 Task: Add sequentially numbered cards to the 'To Do' list on Board0000000034 and Board0000000035.
Action: Mouse moved to (355, 318)
Screenshot: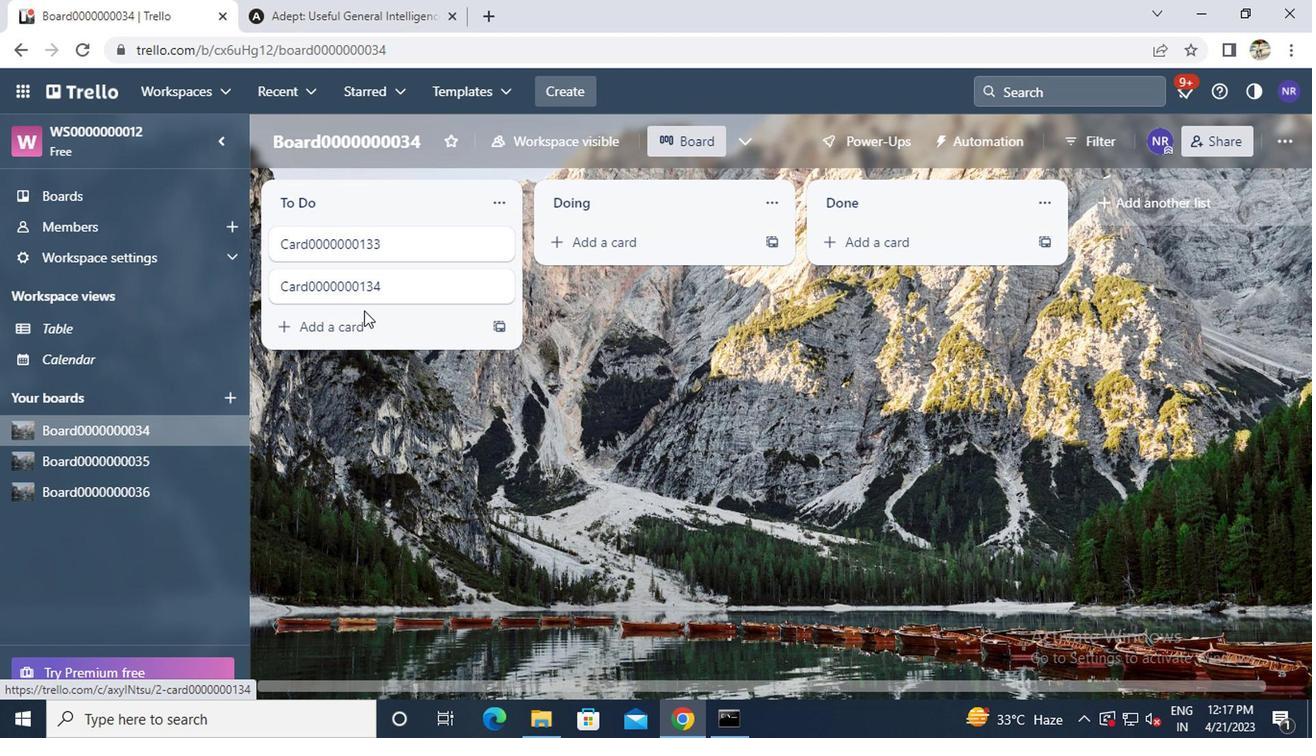 
Action: Mouse pressed left at (355, 318)
Screenshot: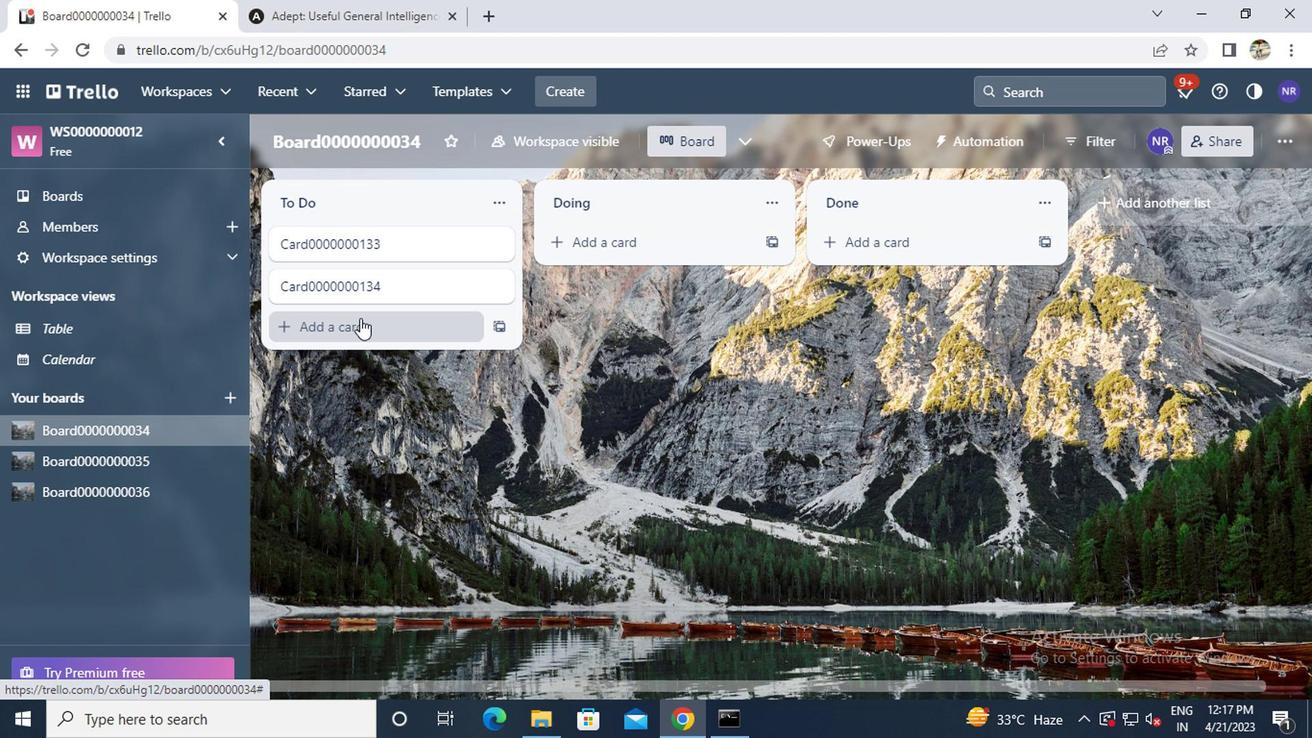
Action: Key pressed <Key.caps_lock>c<Key.caps_lock>ard0000000135
Screenshot: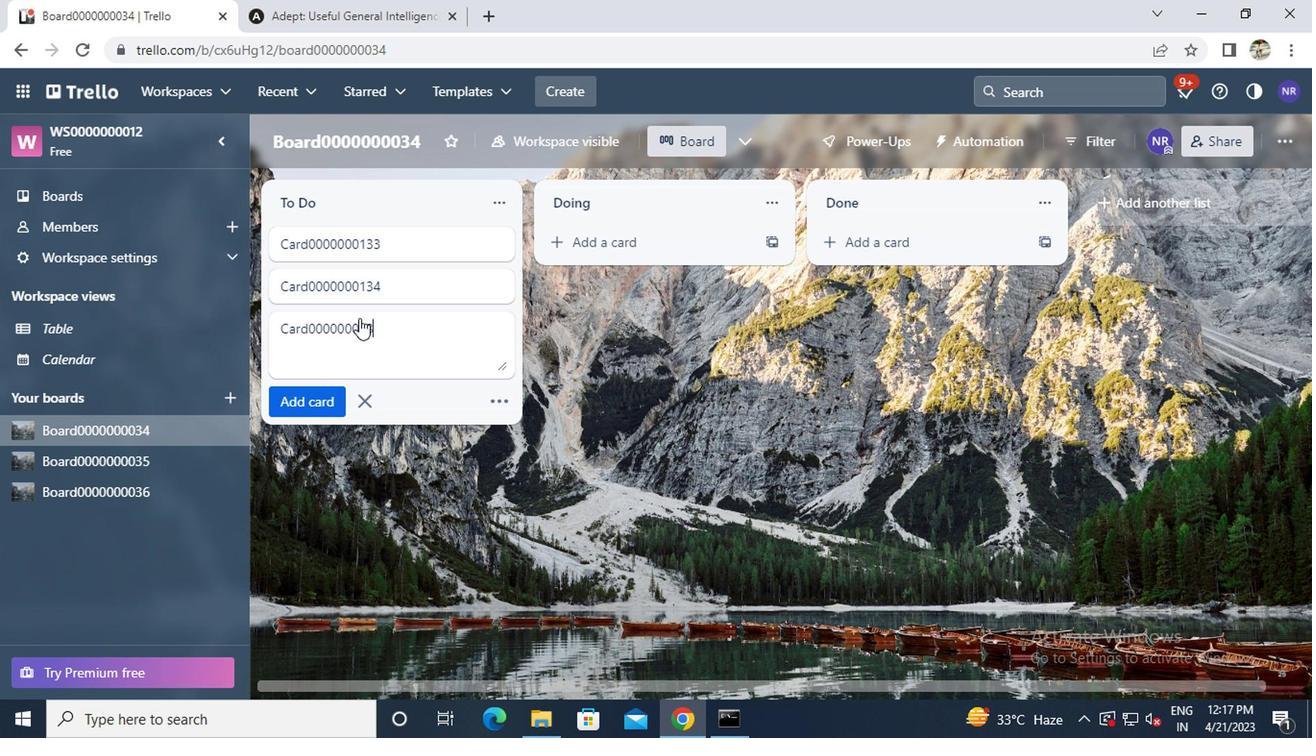 
Action: Mouse moved to (306, 395)
Screenshot: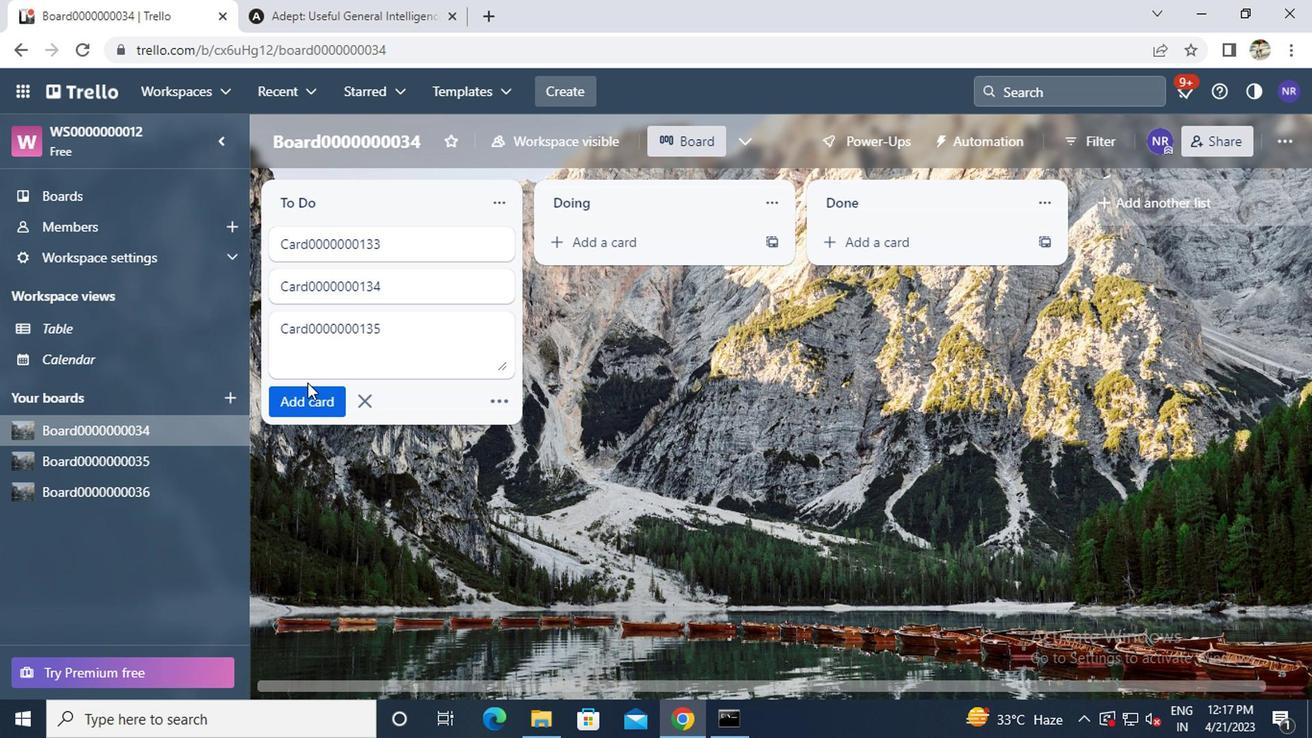 
Action: Mouse pressed left at (306, 395)
Screenshot: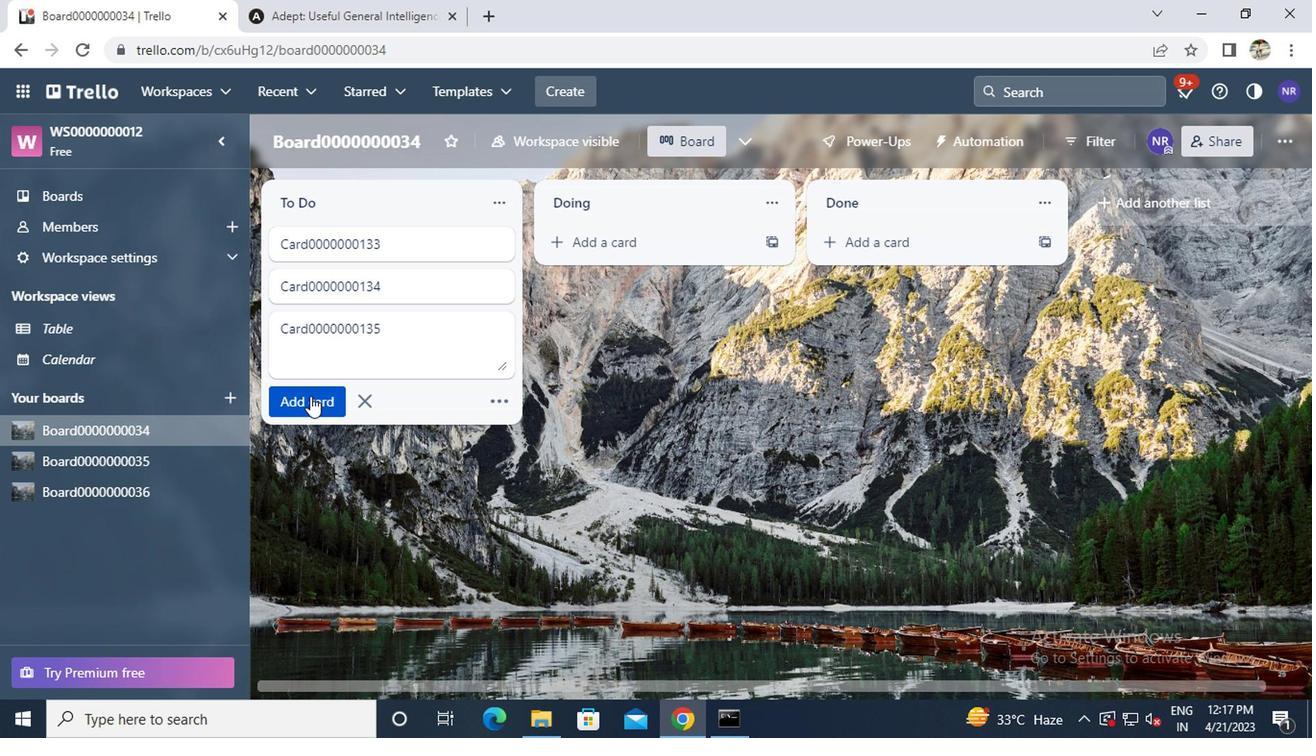 
Action: Key pressed <Key.caps_lock>c<Key.caps_lock>ard0000000136
Screenshot: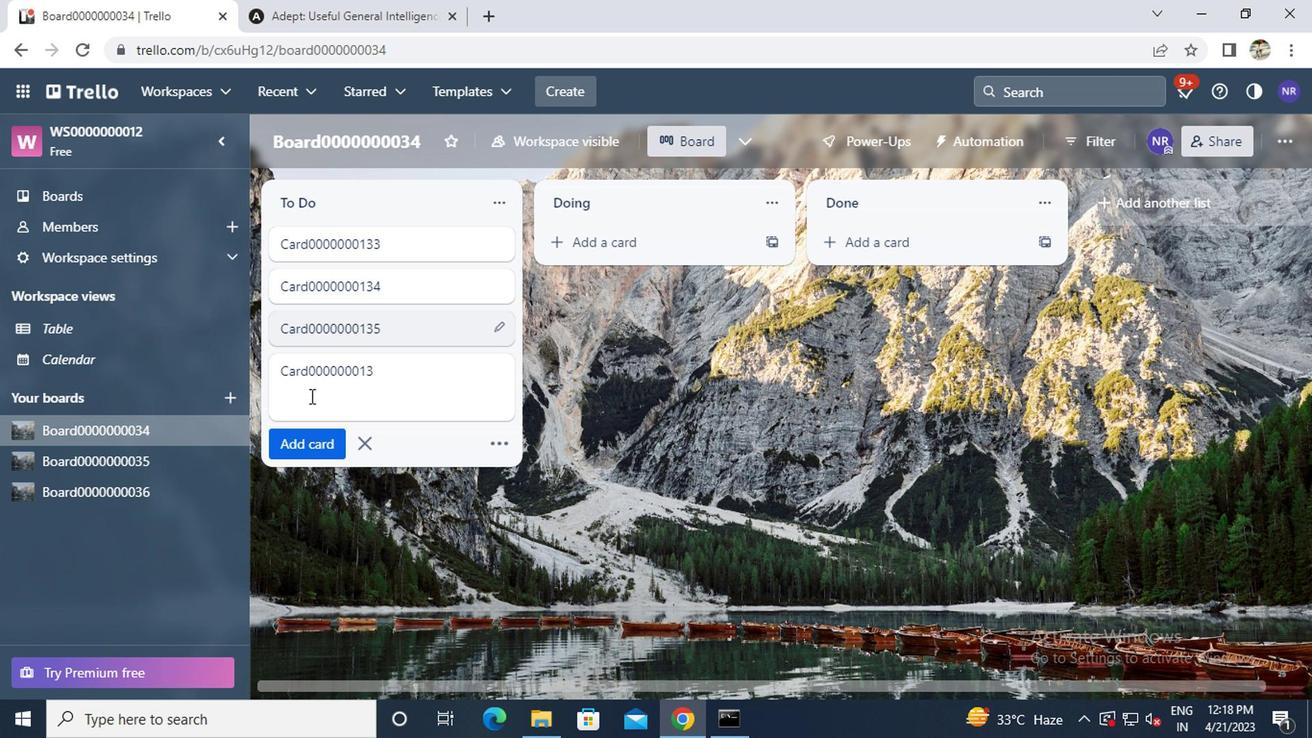
Action: Mouse moved to (306, 432)
Screenshot: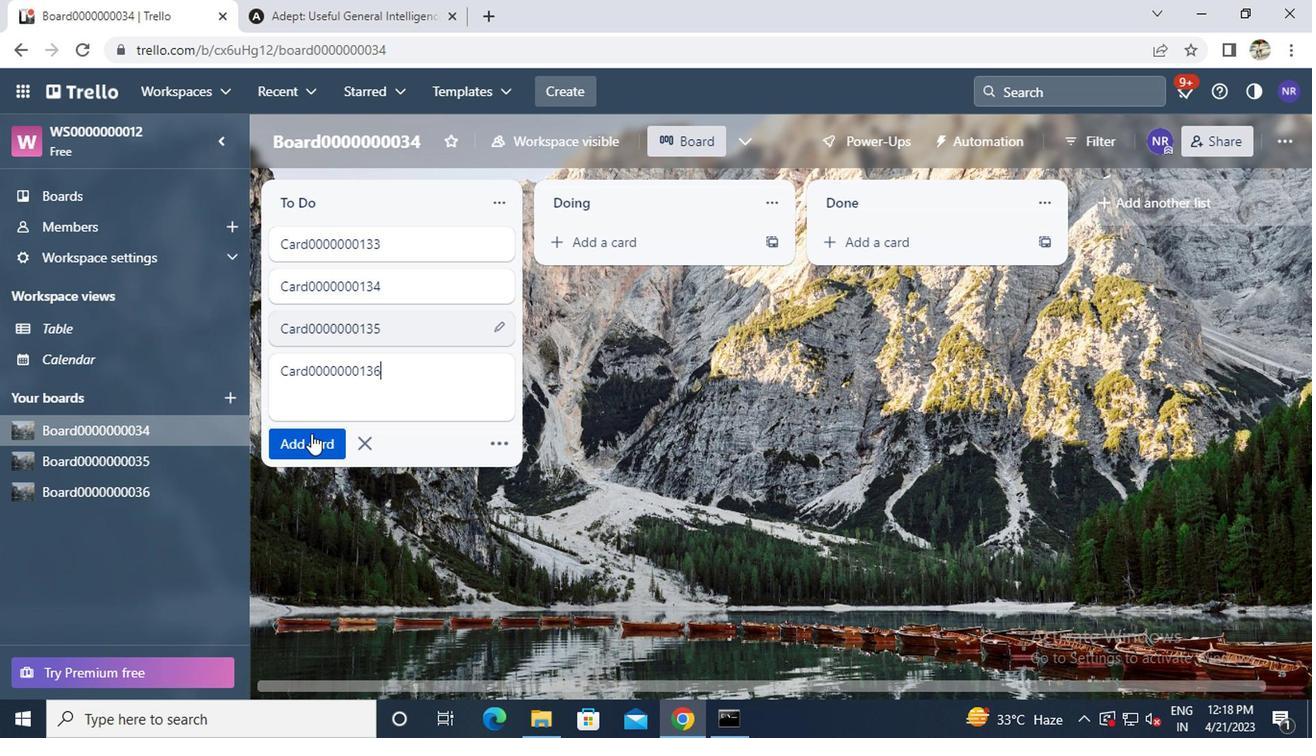 
Action: Mouse pressed left at (306, 432)
Screenshot: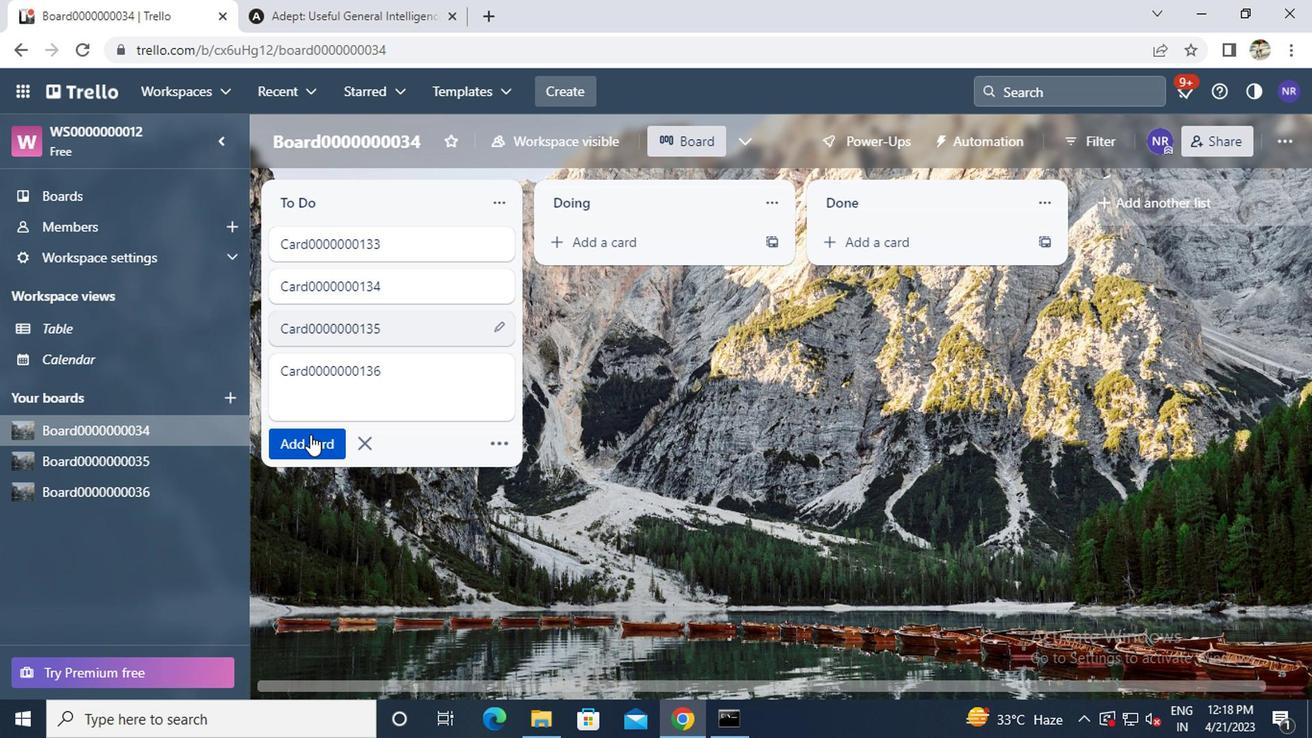 
Action: Mouse moved to (159, 450)
Screenshot: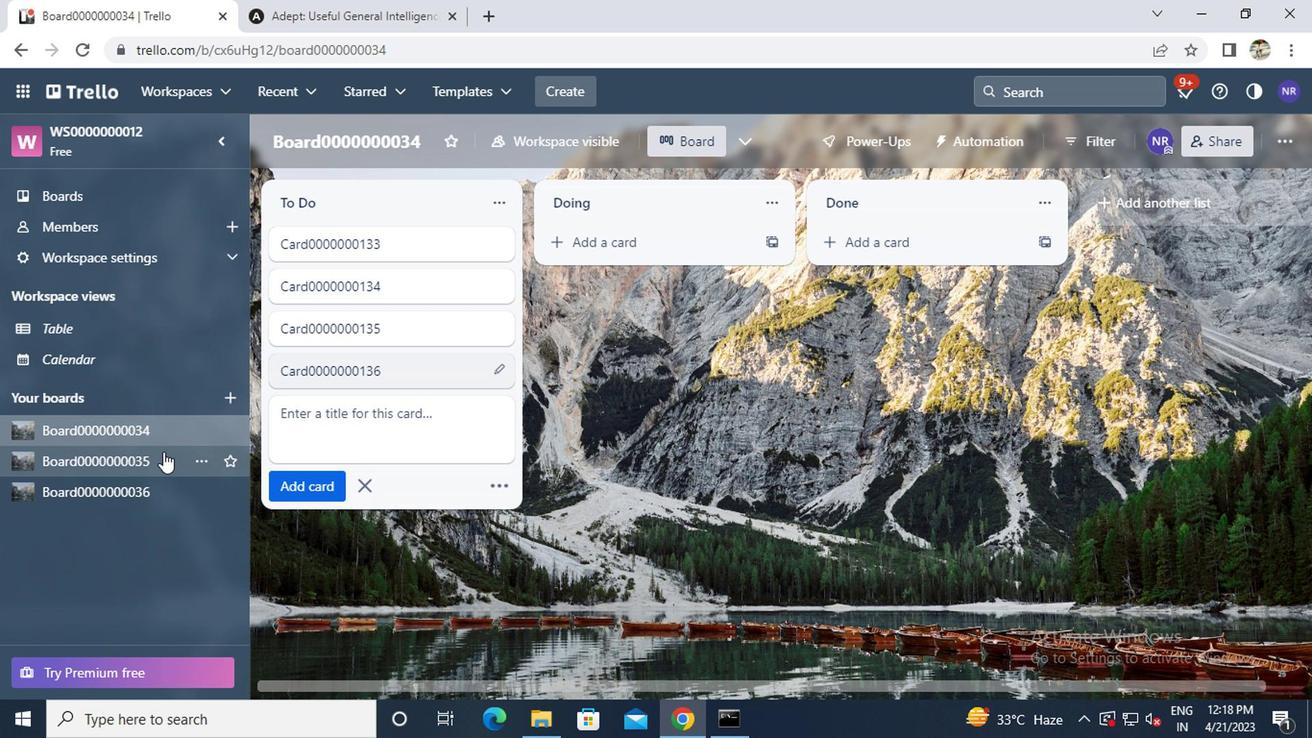 
Action: Mouse pressed left at (159, 450)
Screenshot: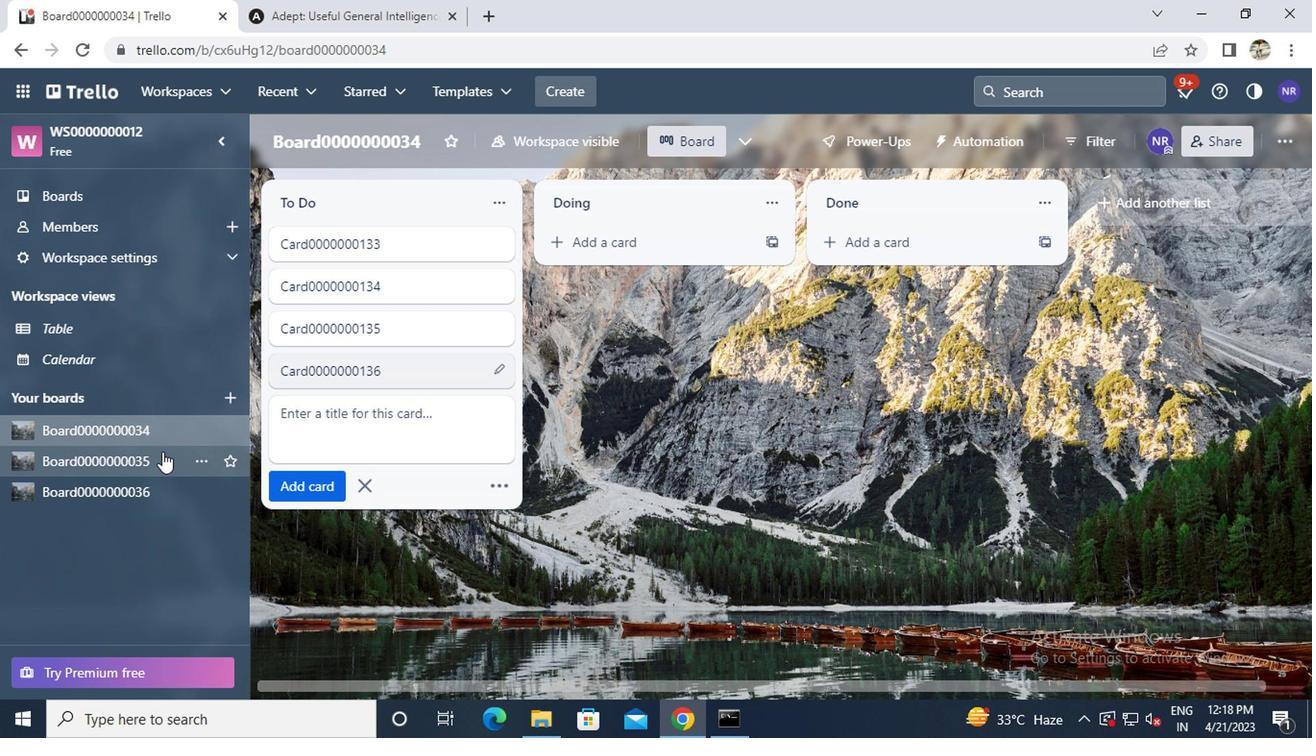 
Action: Mouse moved to (293, 256)
Screenshot: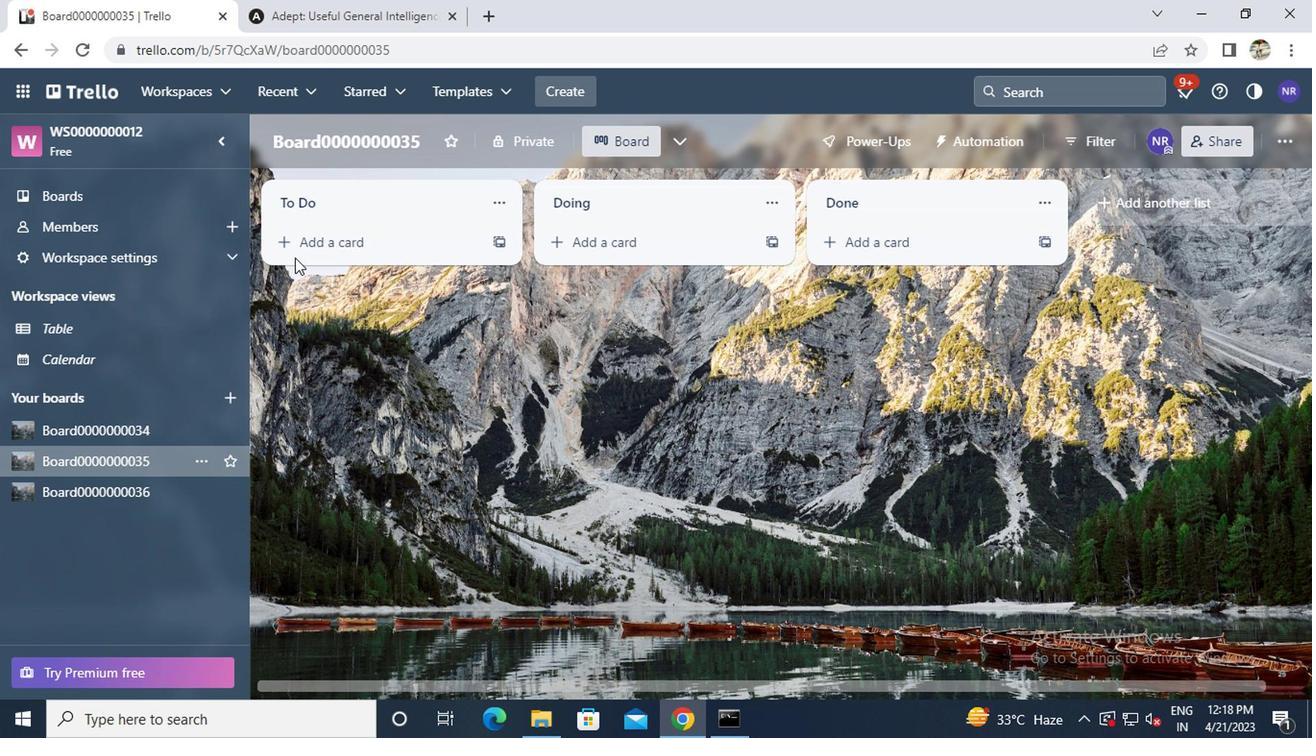
Action: Mouse pressed left at (293, 256)
Screenshot: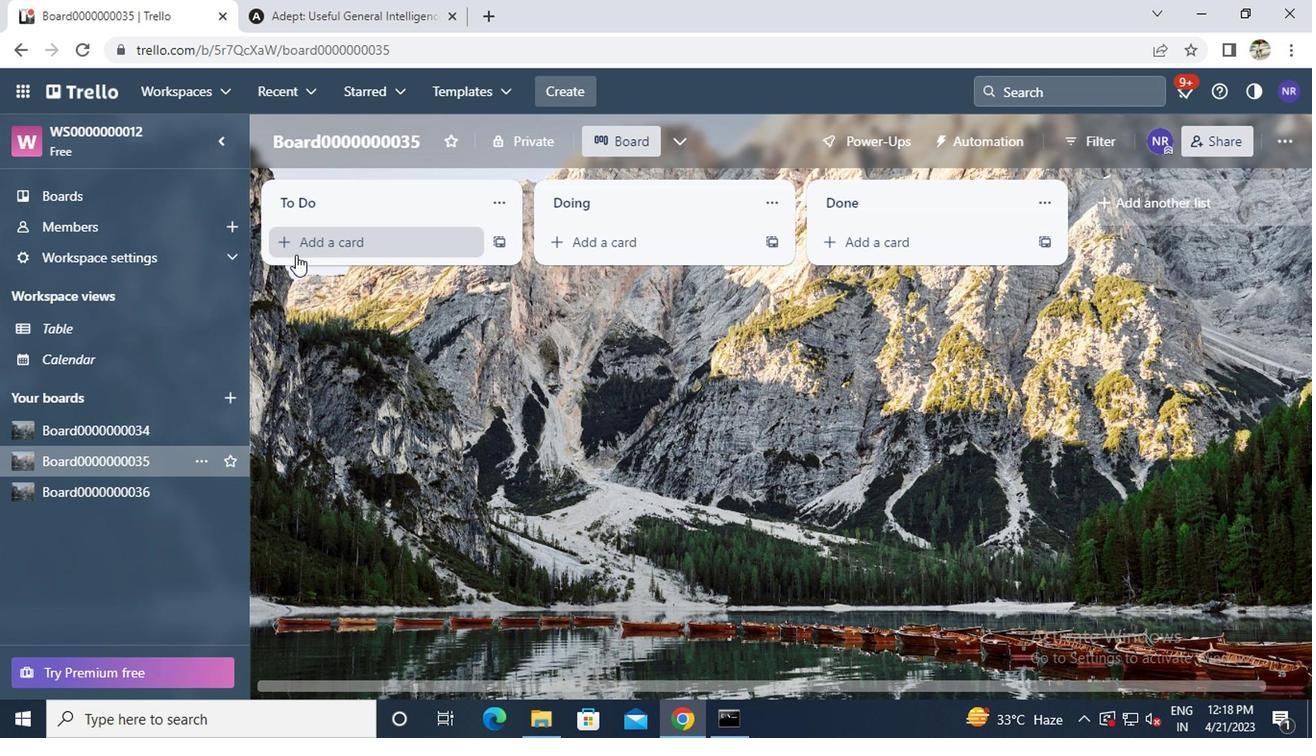 
Action: Key pressed <Key.caps_lock>c<Key.caps_lock>ard0000000137
Screenshot: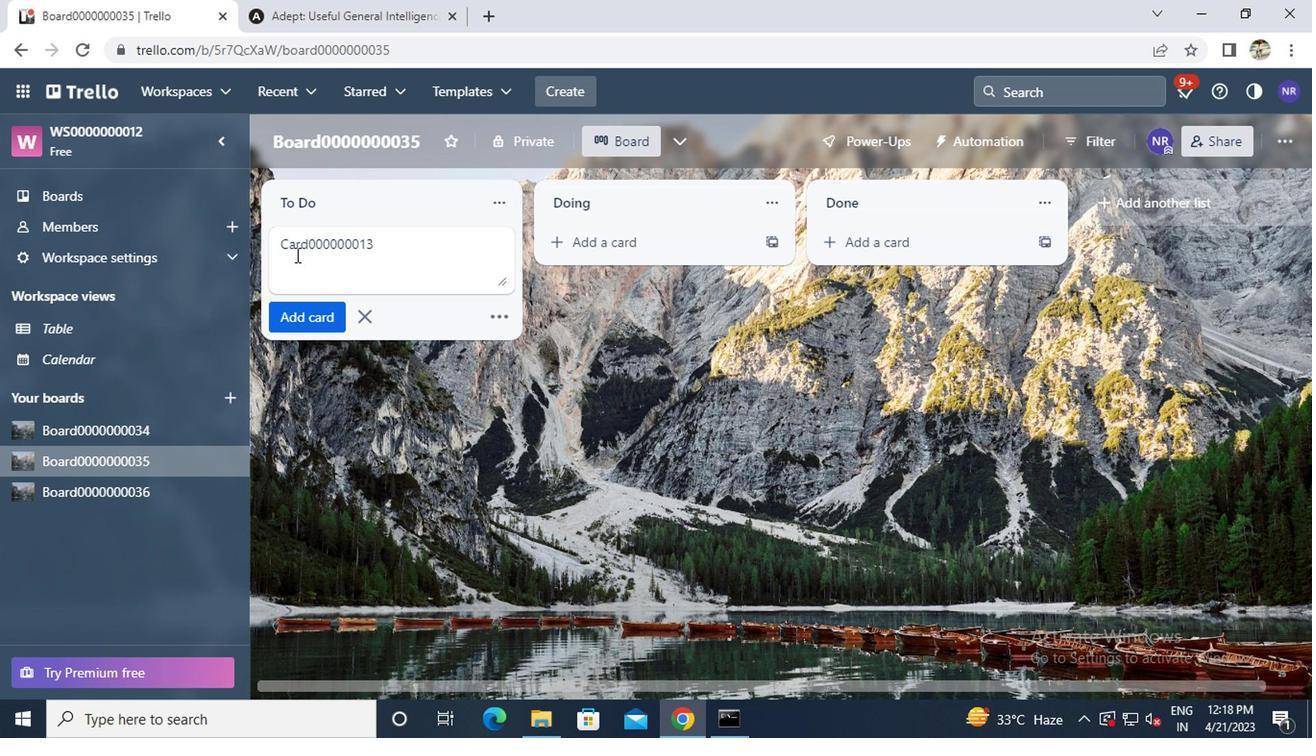 
Action: Mouse moved to (293, 312)
Screenshot: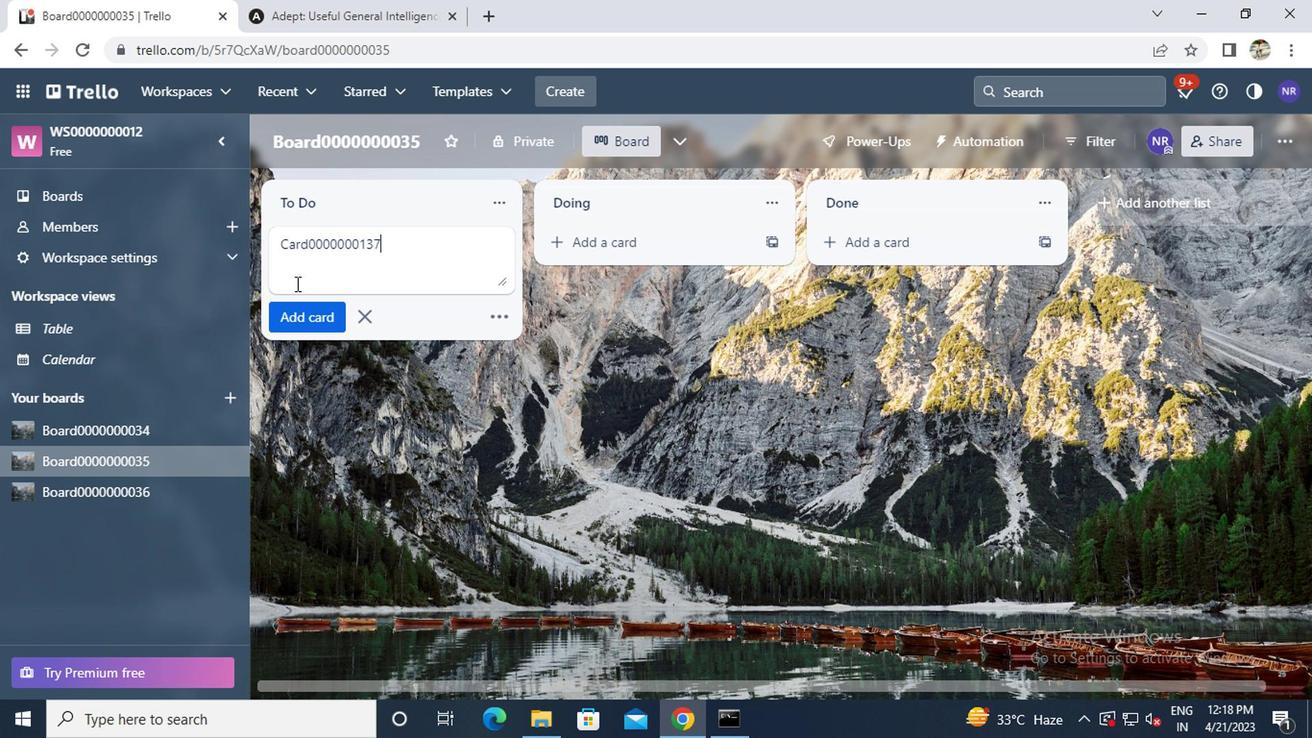 
Action: Mouse pressed left at (293, 312)
Screenshot: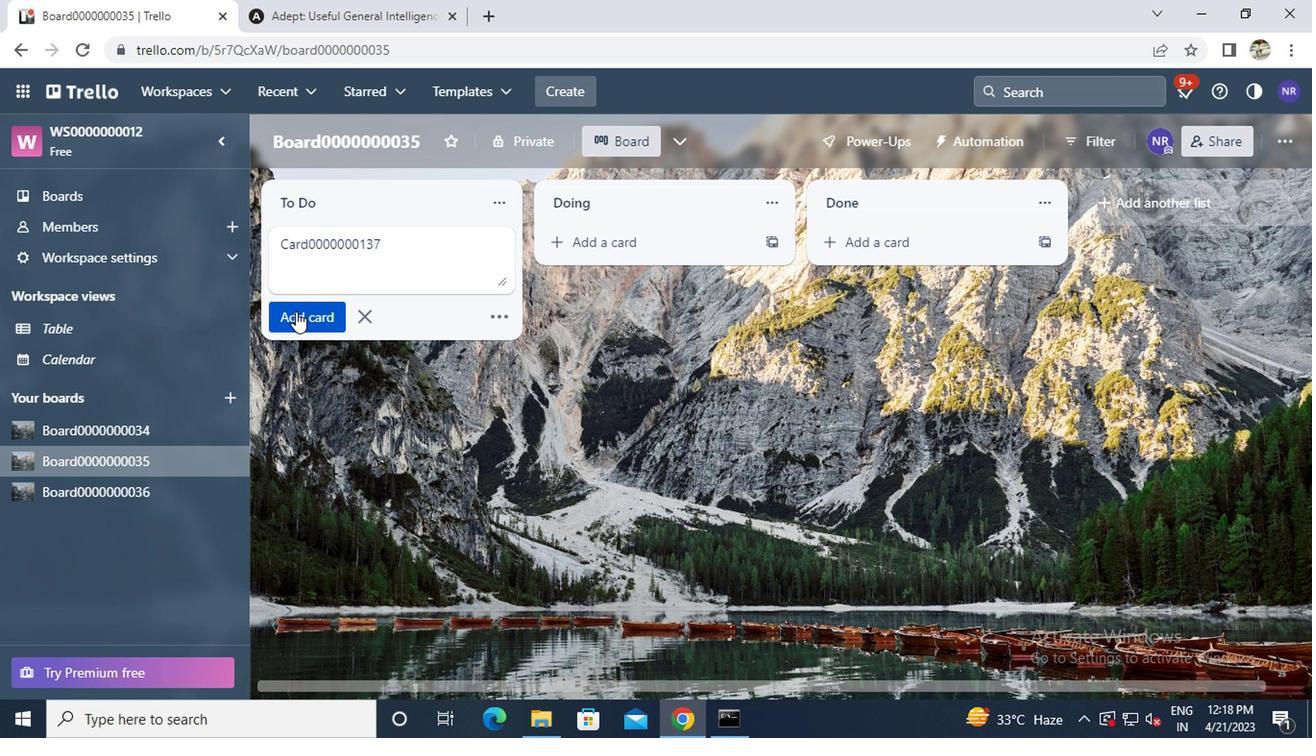 
Action: Key pressed <Key.caps_lock>c<Key.caps_lock>ard0000000138
Screenshot: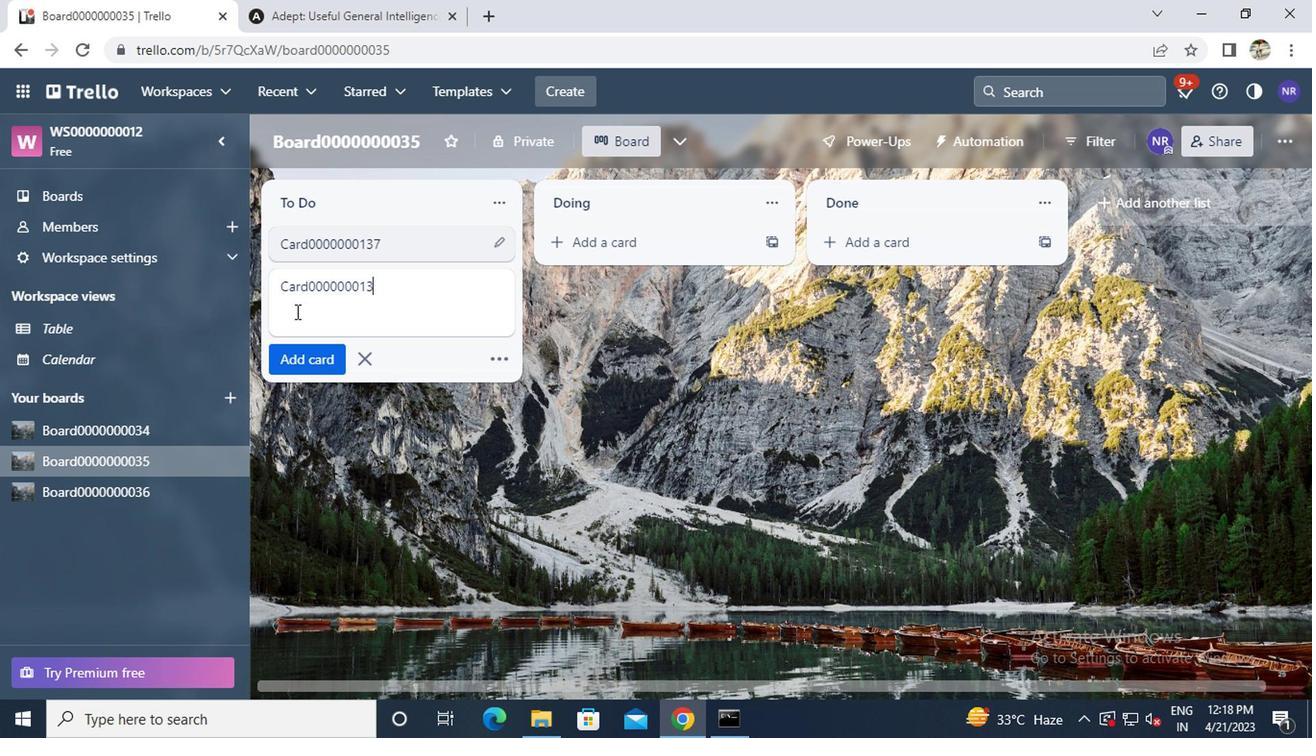 
Action: Mouse moved to (291, 345)
Screenshot: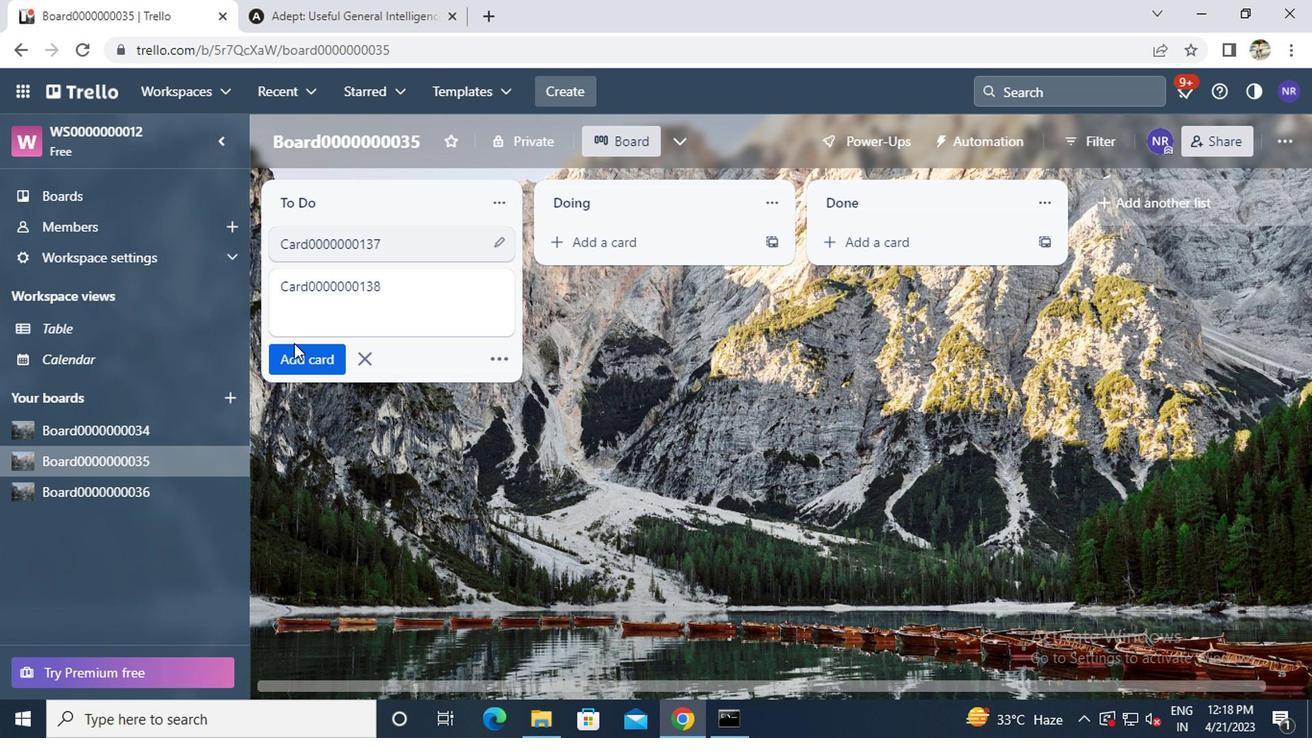 
Action: Mouse pressed left at (291, 345)
Screenshot: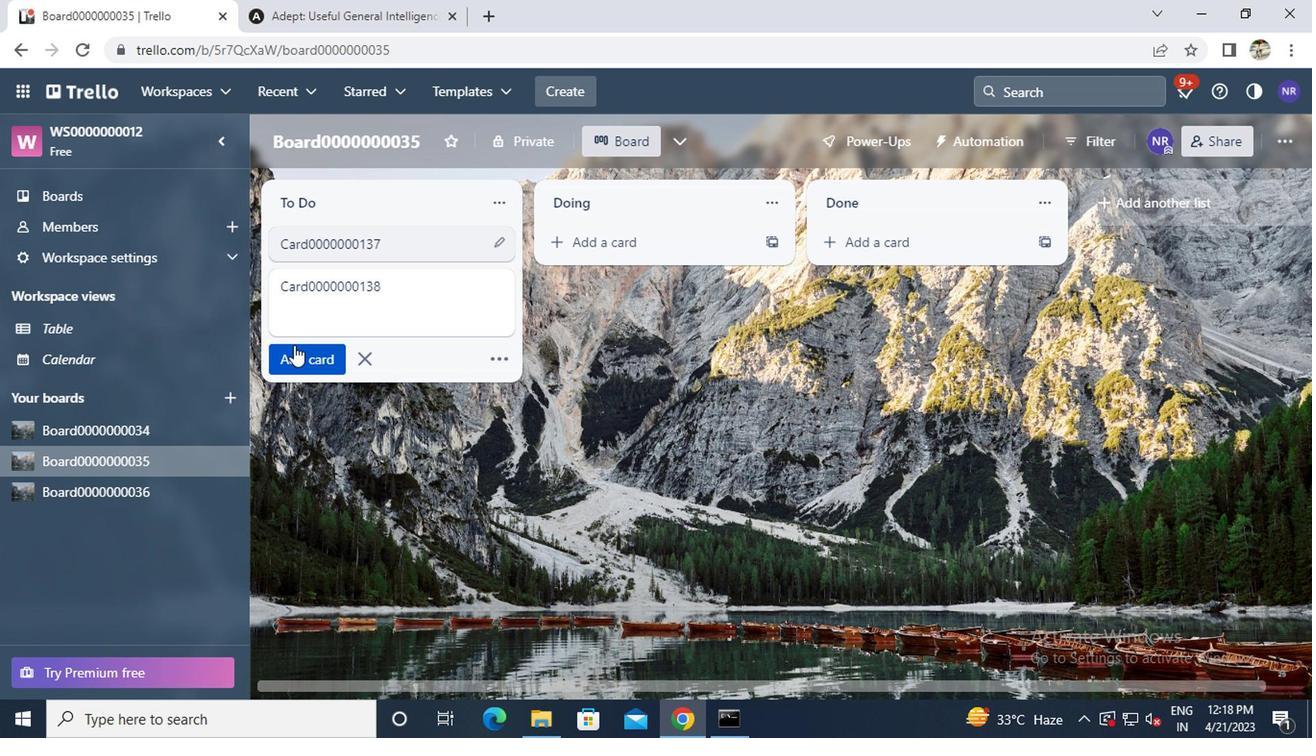 
Action: Key pressed <Key.caps_lock>c<Key.caps_lock>ard0000000139
Screenshot: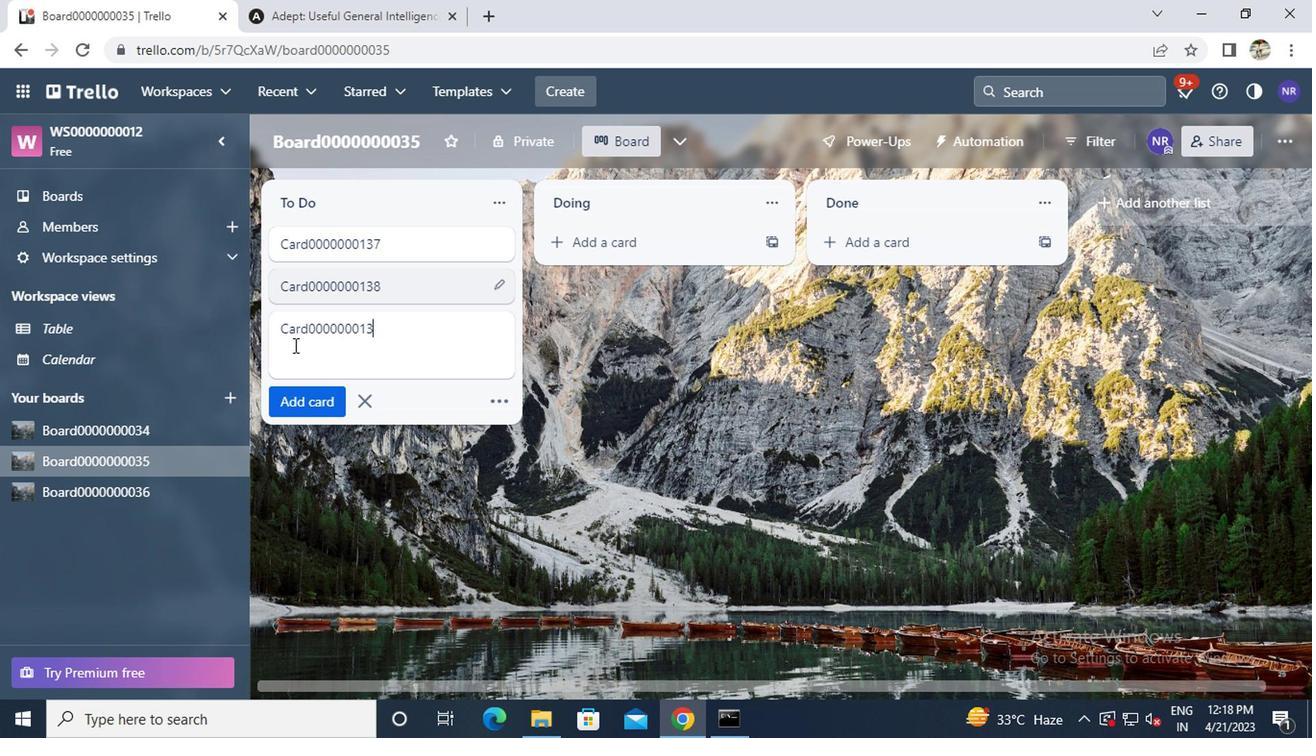 
Action: Mouse moved to (300, 395)
Screenshot: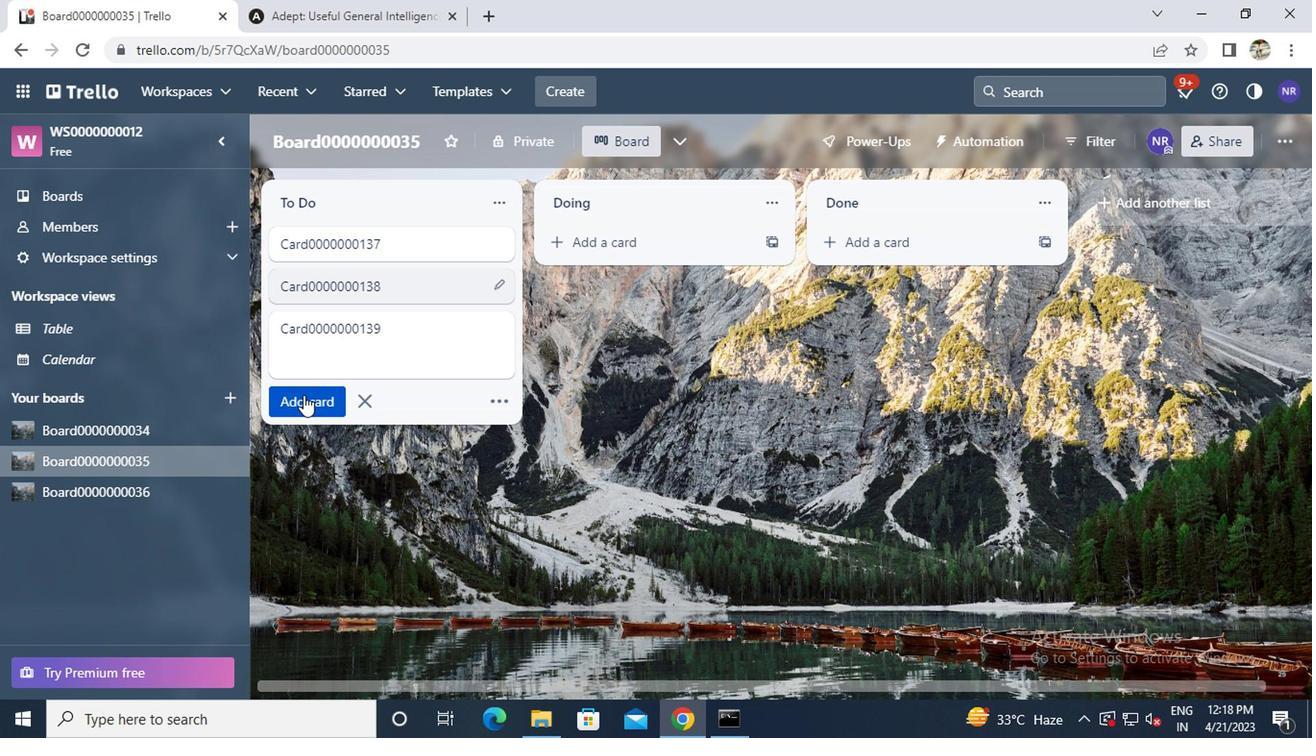 
Action: Mouse pressed left at (300, 395)
Screenshot: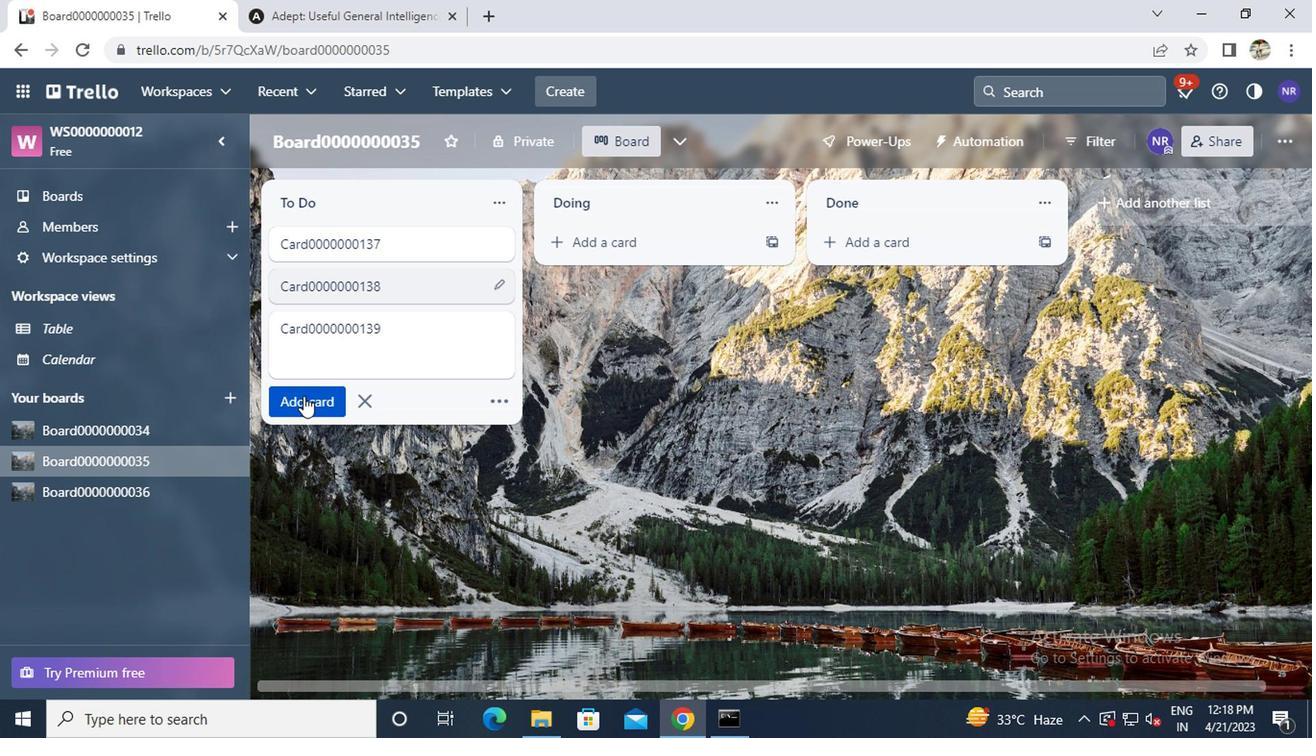 
